 Task: Use the formula "FLATTEN" in spreadsheet "Project portfolio".
Action: Mouse moved to (1150, 479)
Screenshot: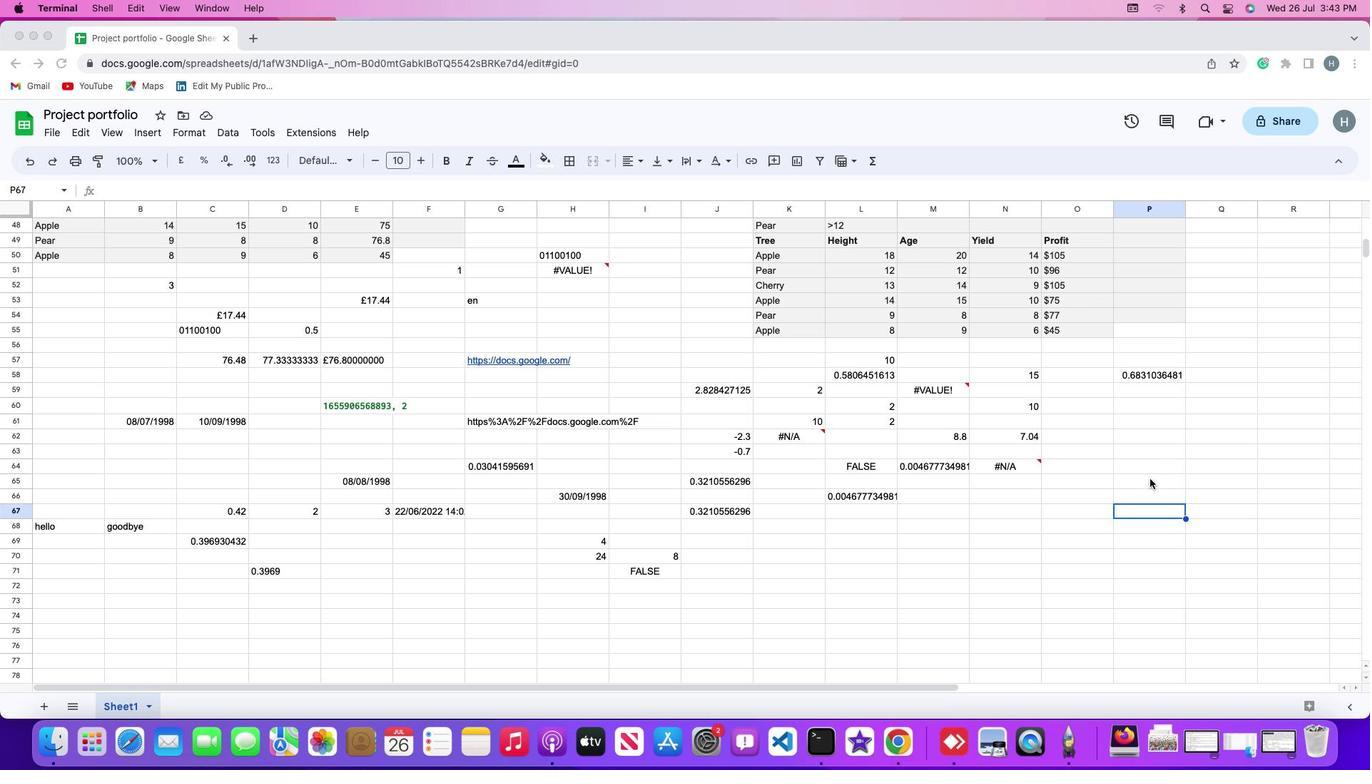 
Action: Mouse pressed left at (1150, 479)
Screenshot: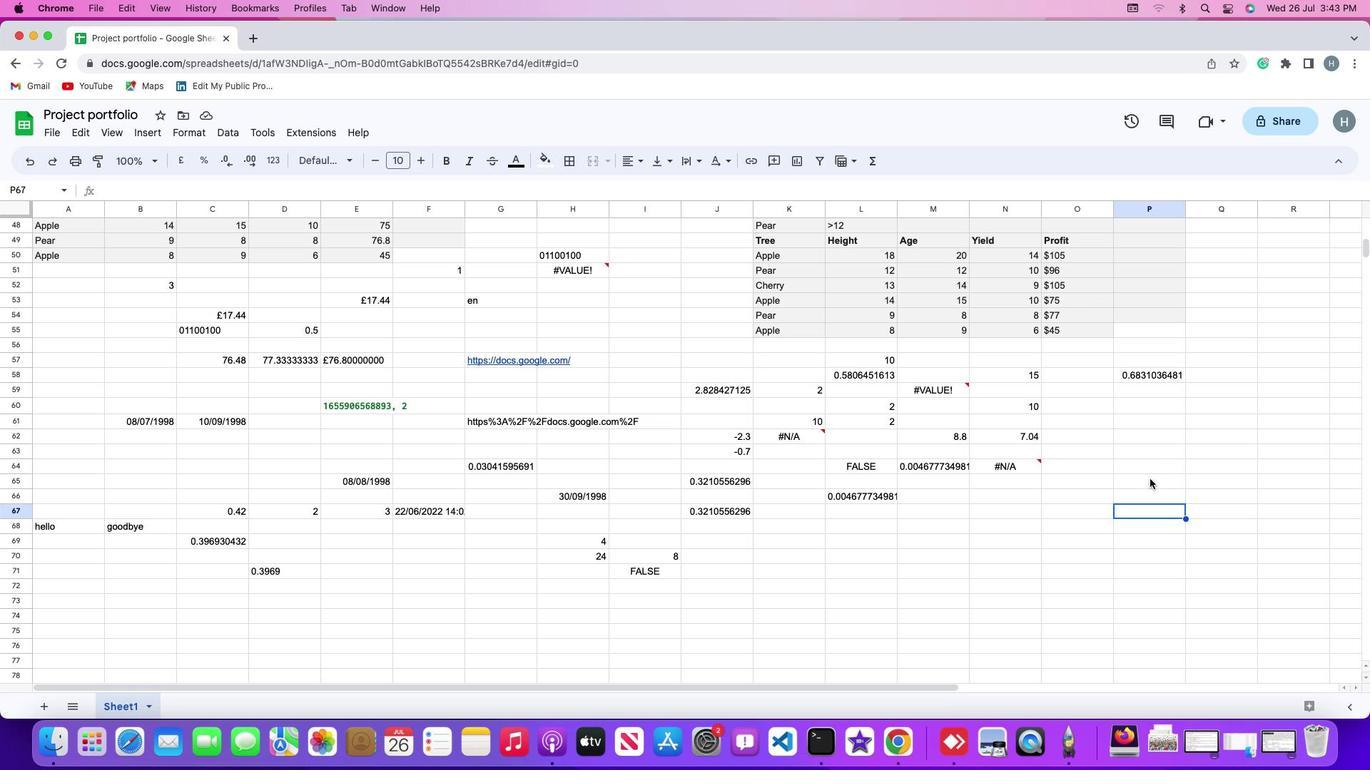 
Action: Mouse moved to (1149, 481)
Screenshot: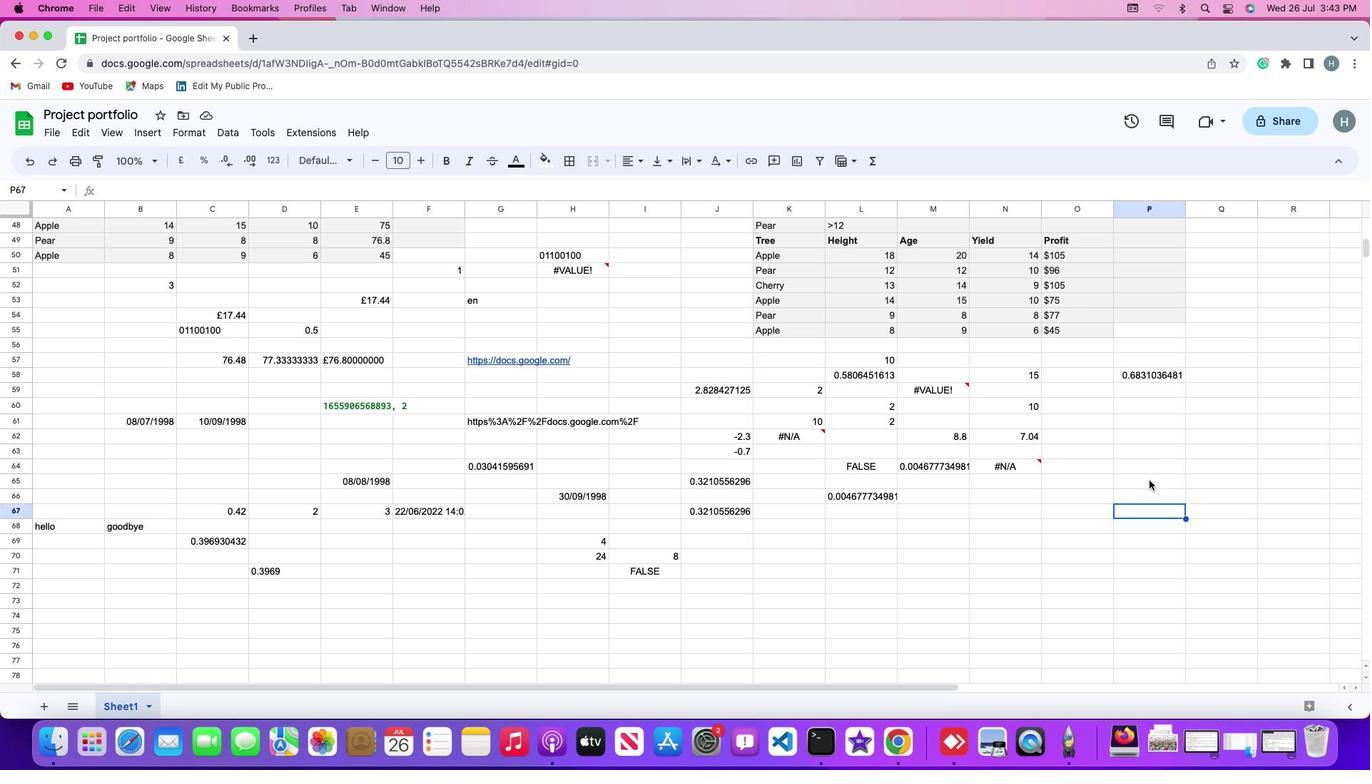 
Action: Mouse pressed left at (1149, 481)
Screenshot: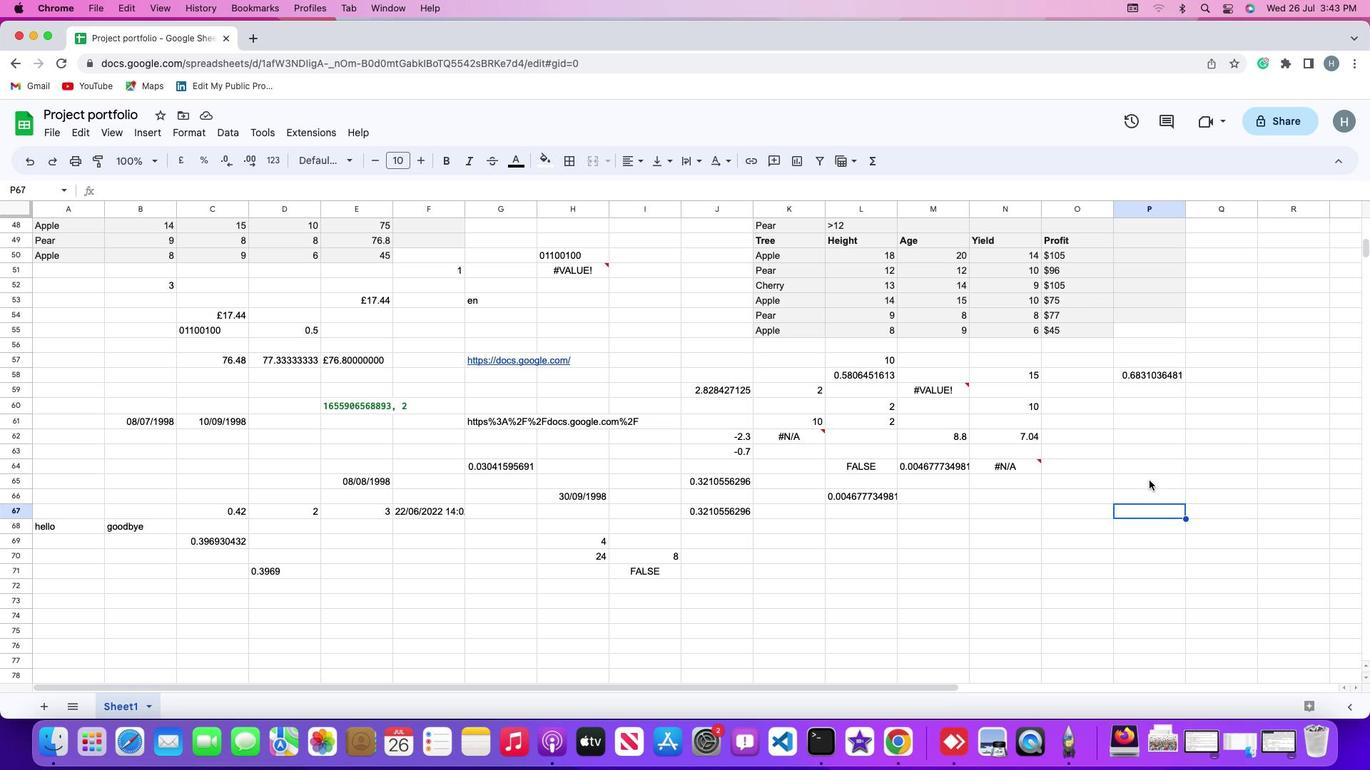 
Action: Mouse moved to (149, 132)
Screenshot: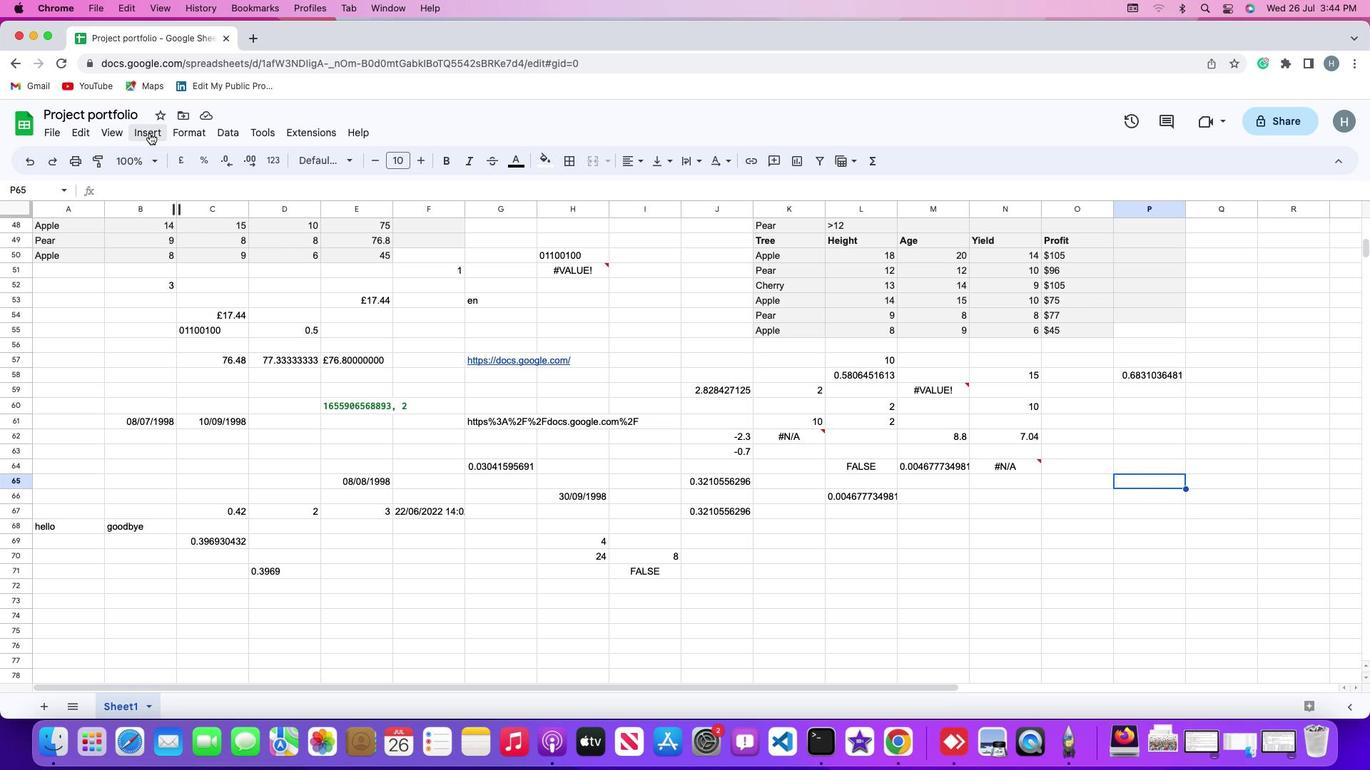 
Action: Mouse pressed left at (149, 132)
Screenshot: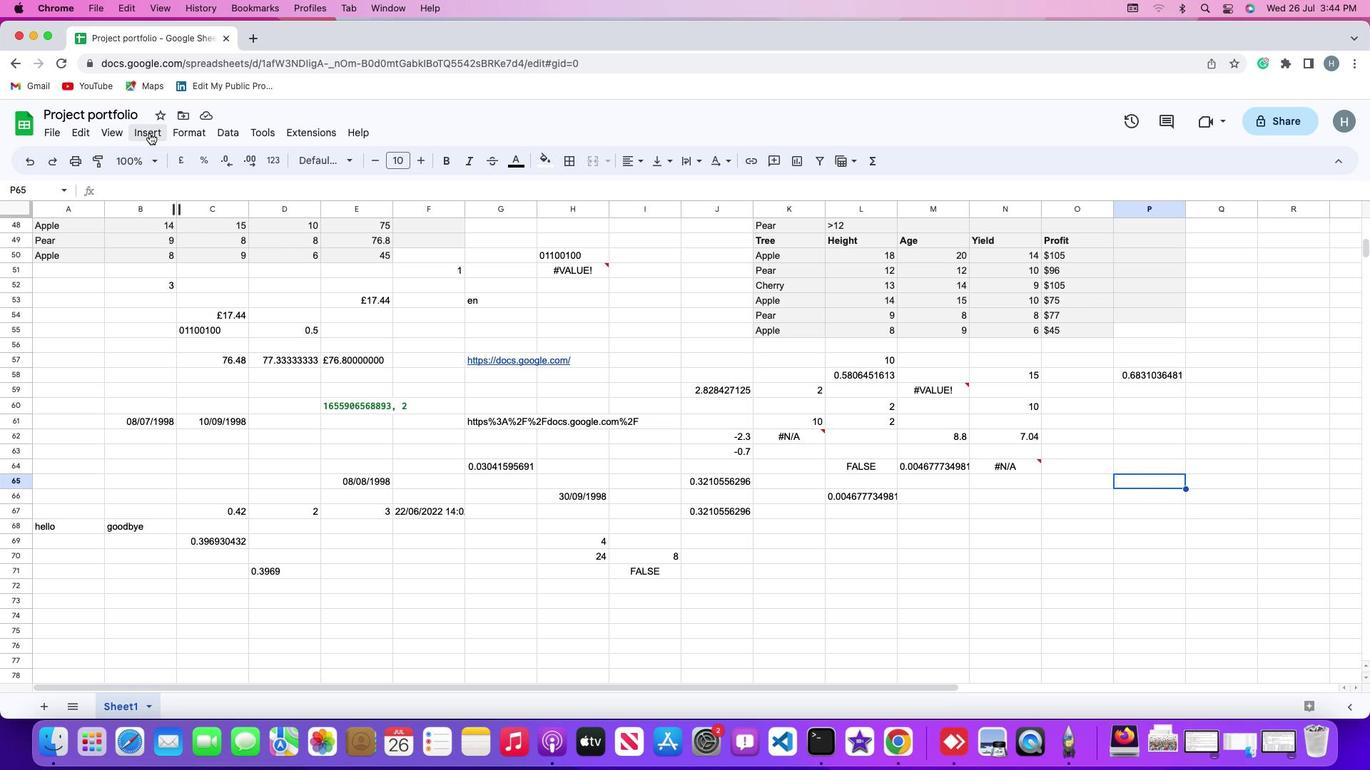 
Action: Mouse moved to (192, 364)
Screenshot: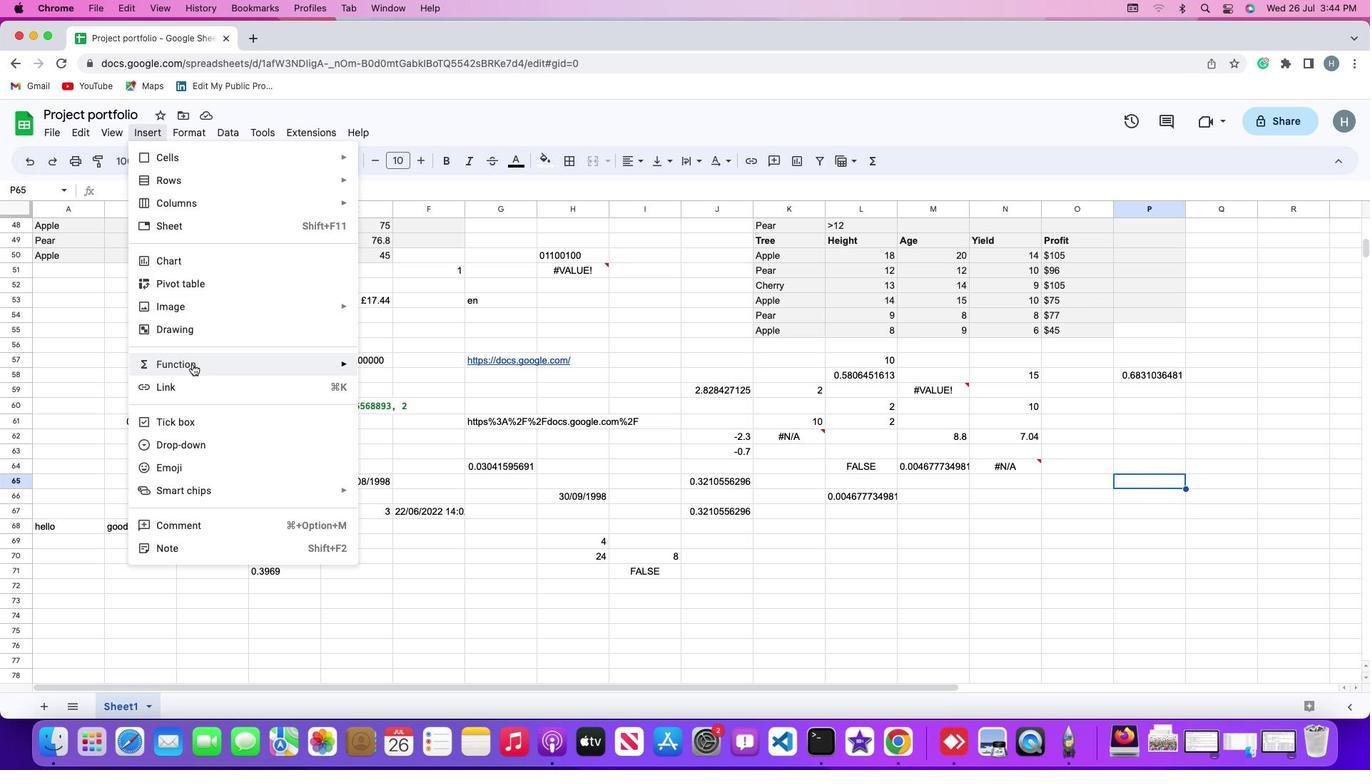 
Action: Mouse pressed left at (192, 364)
Screenshot: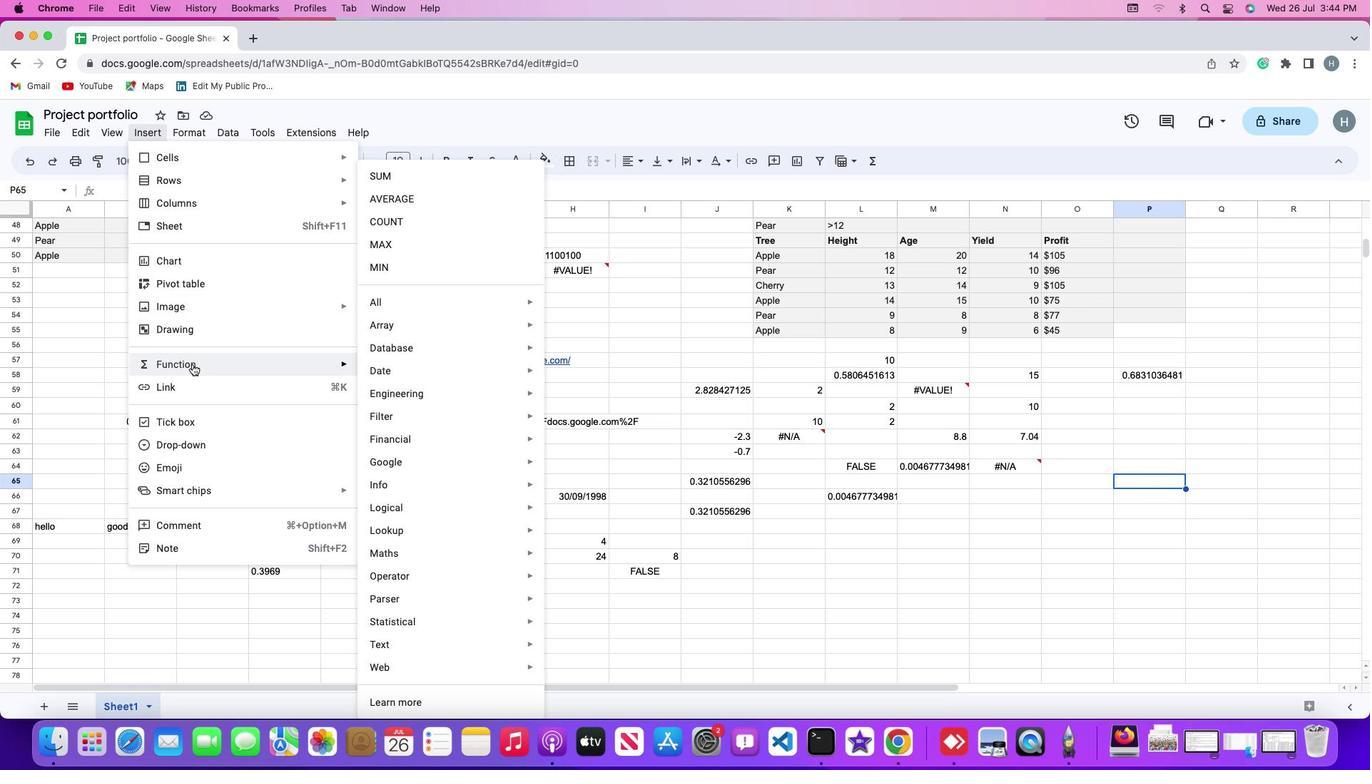 
Action: Mouse moved to (416, 299)
Screenshot: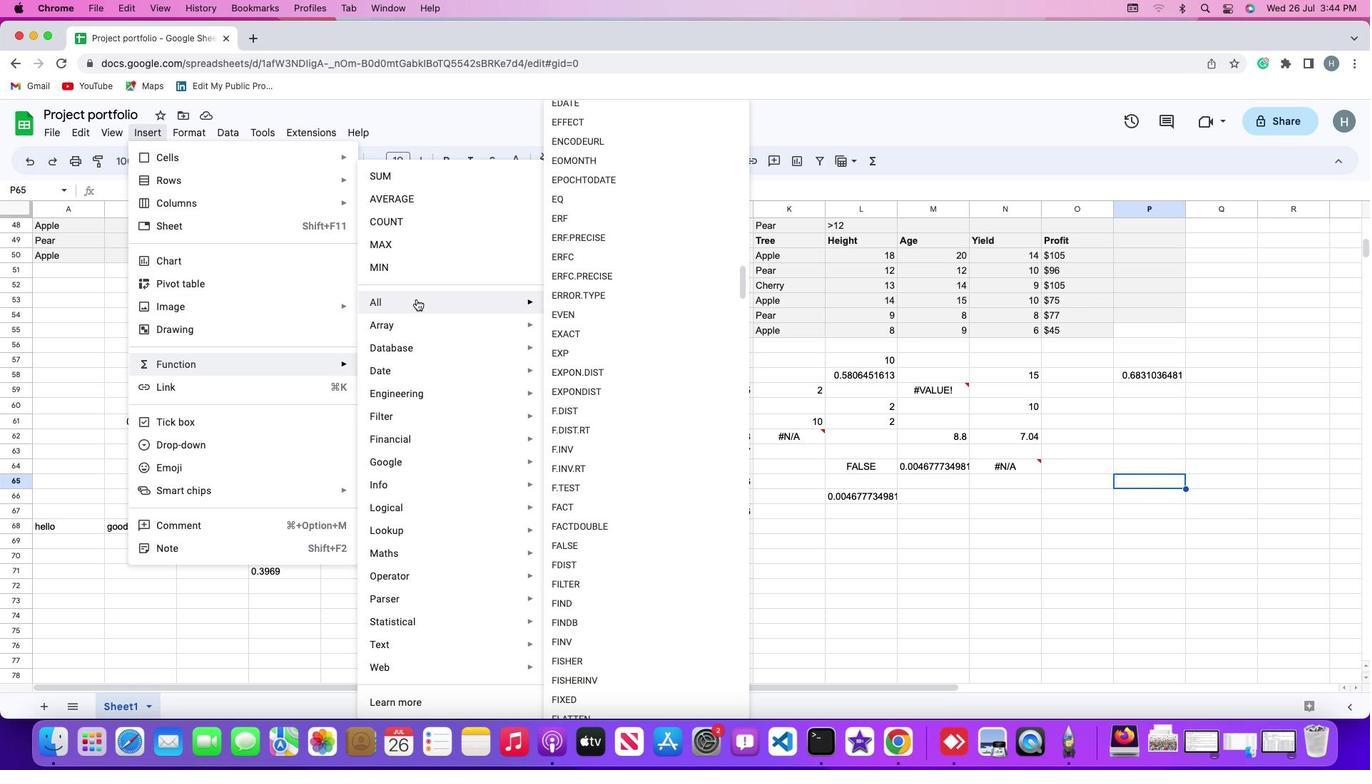 
Action: Mouse pressed left at (416, 299)
Screenshot: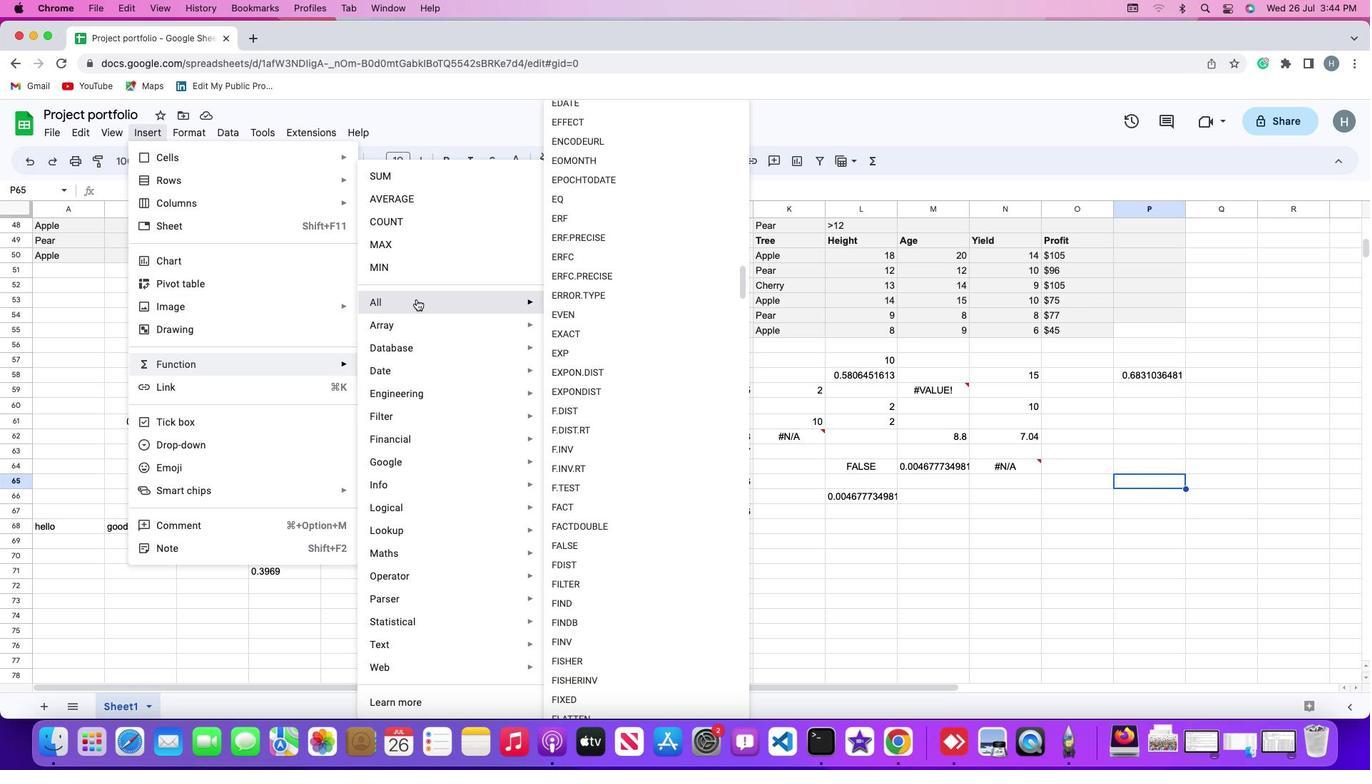 
Action: Mouse moved to (663, 635)
Screenshot: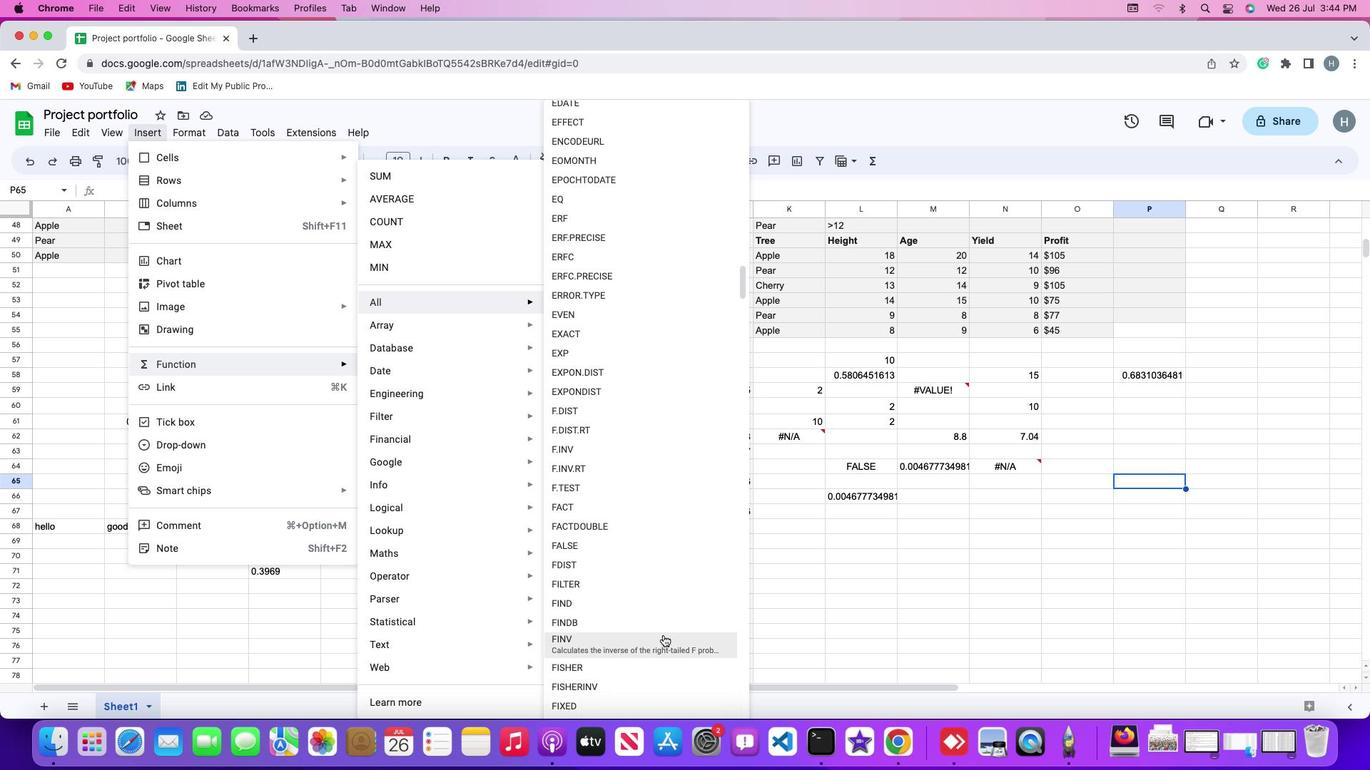 
Action: Mouse scrolled (663, 635) with delta (0, 0)
Screenshot: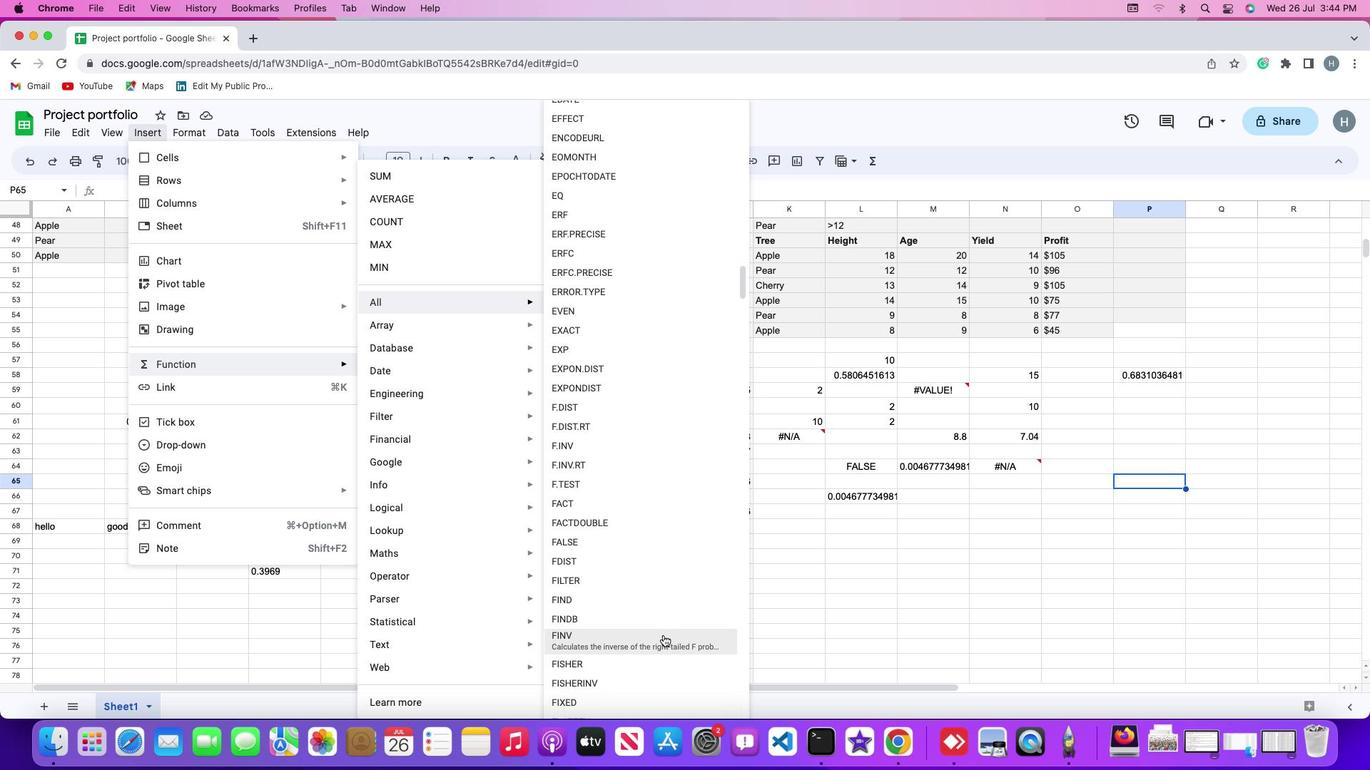 
Action: Mouse scrolled (663, 635) with delta (0, 0)
Screenshot: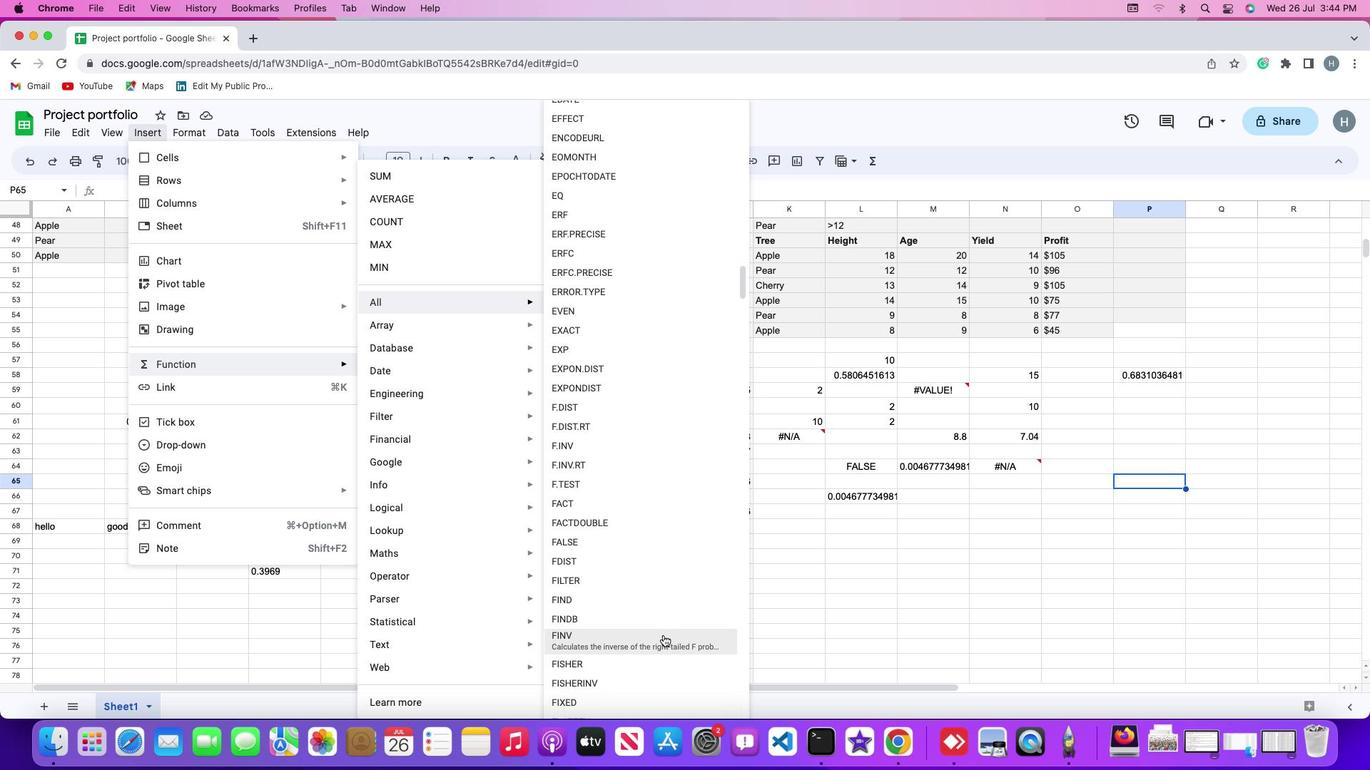 
Action: Mouse scrolled (663, 635) with delta (0, -2)
Screenshot: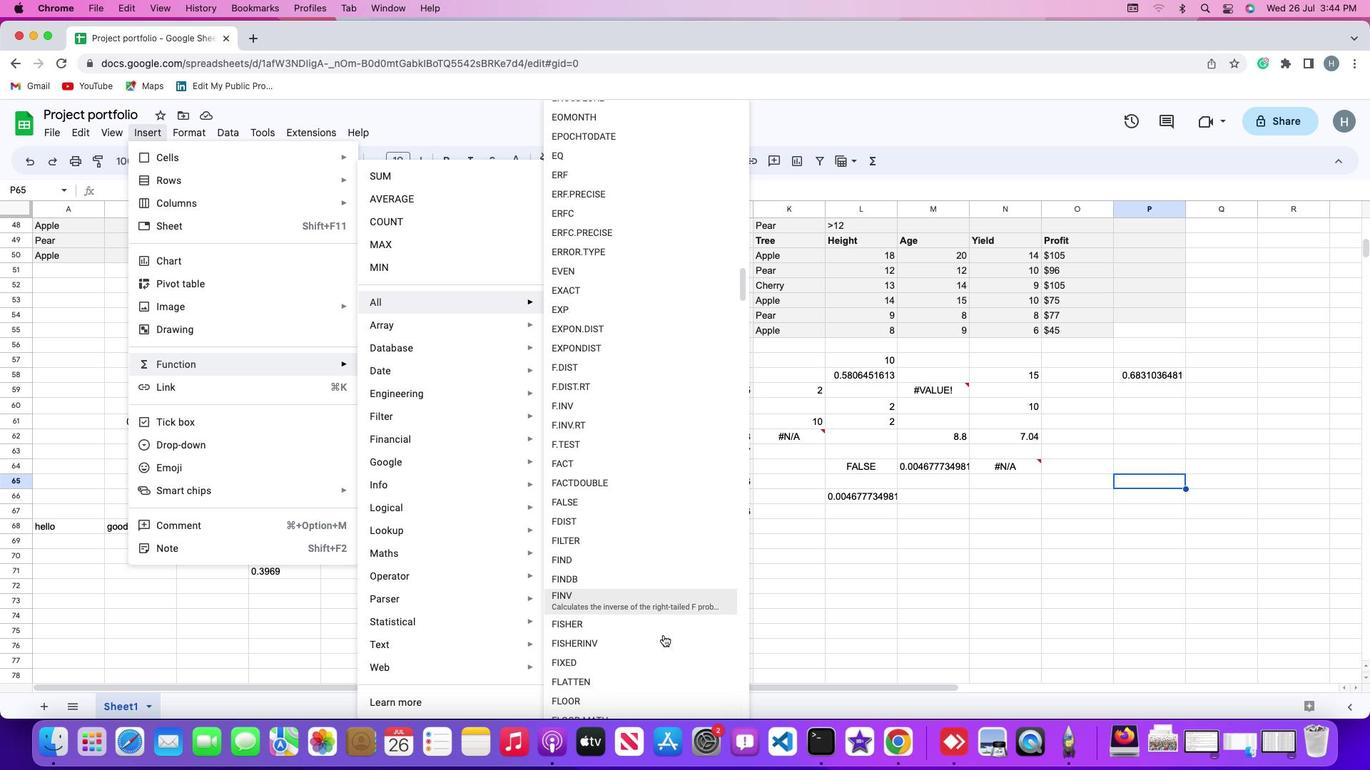 
Action: Mouse moved to (579, 608)
Screenshot: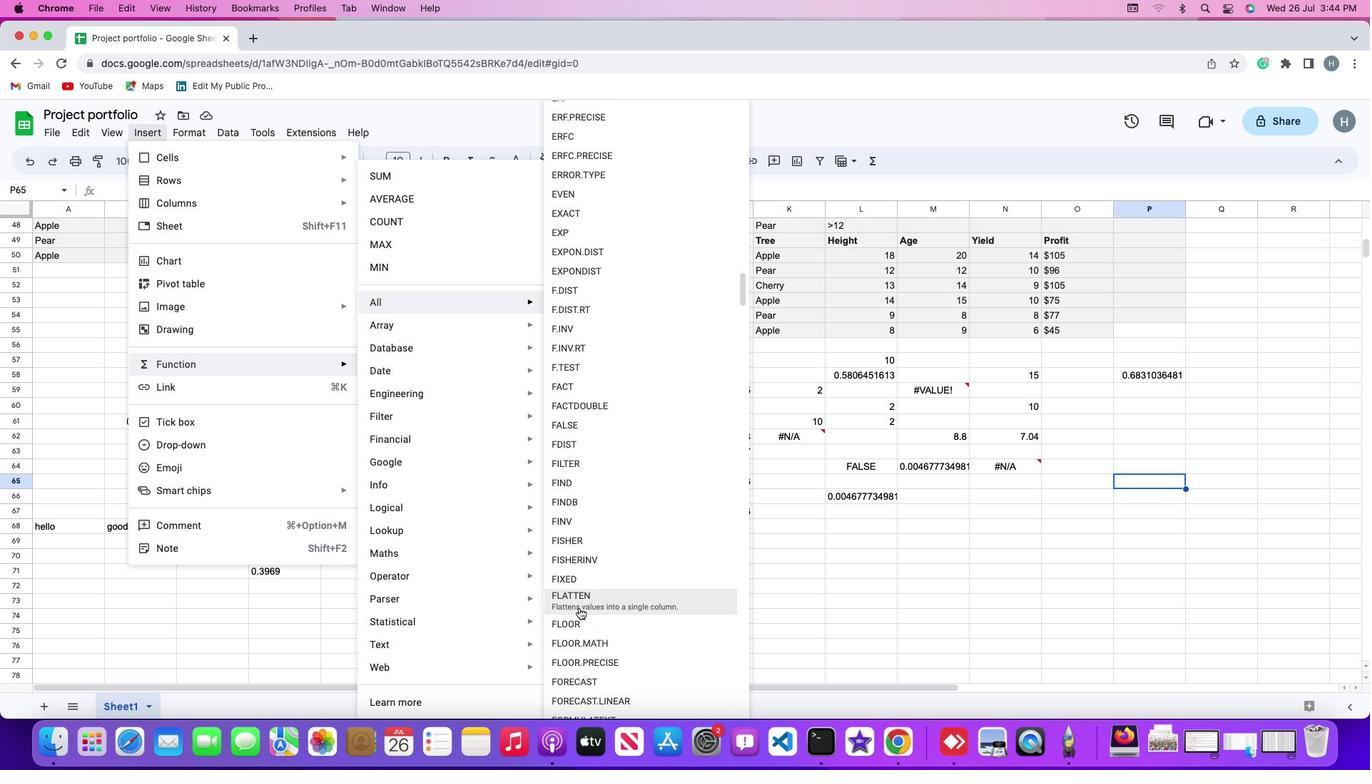 
Action: Mouse pressed left at (579, 608)
Screenshot: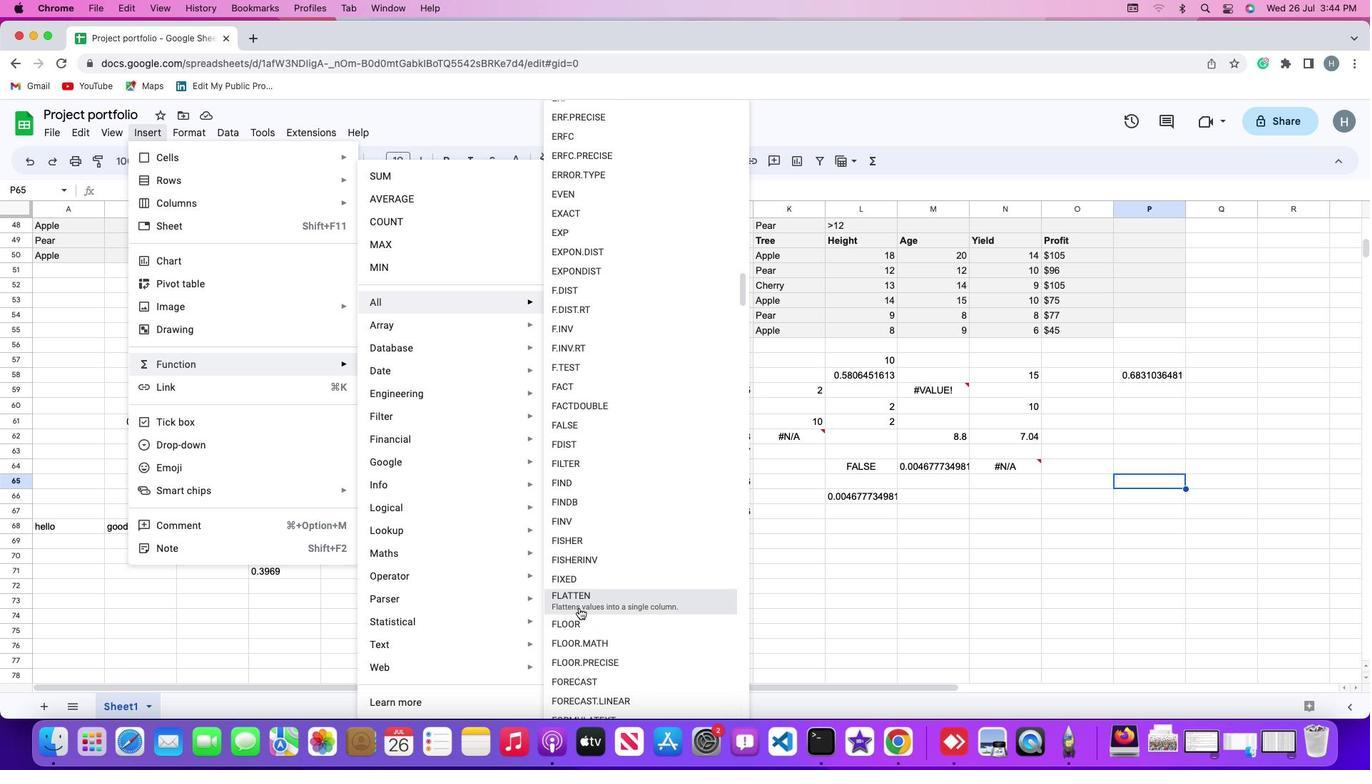 
Action: Mouse moved to (850, 253)
Screenshot: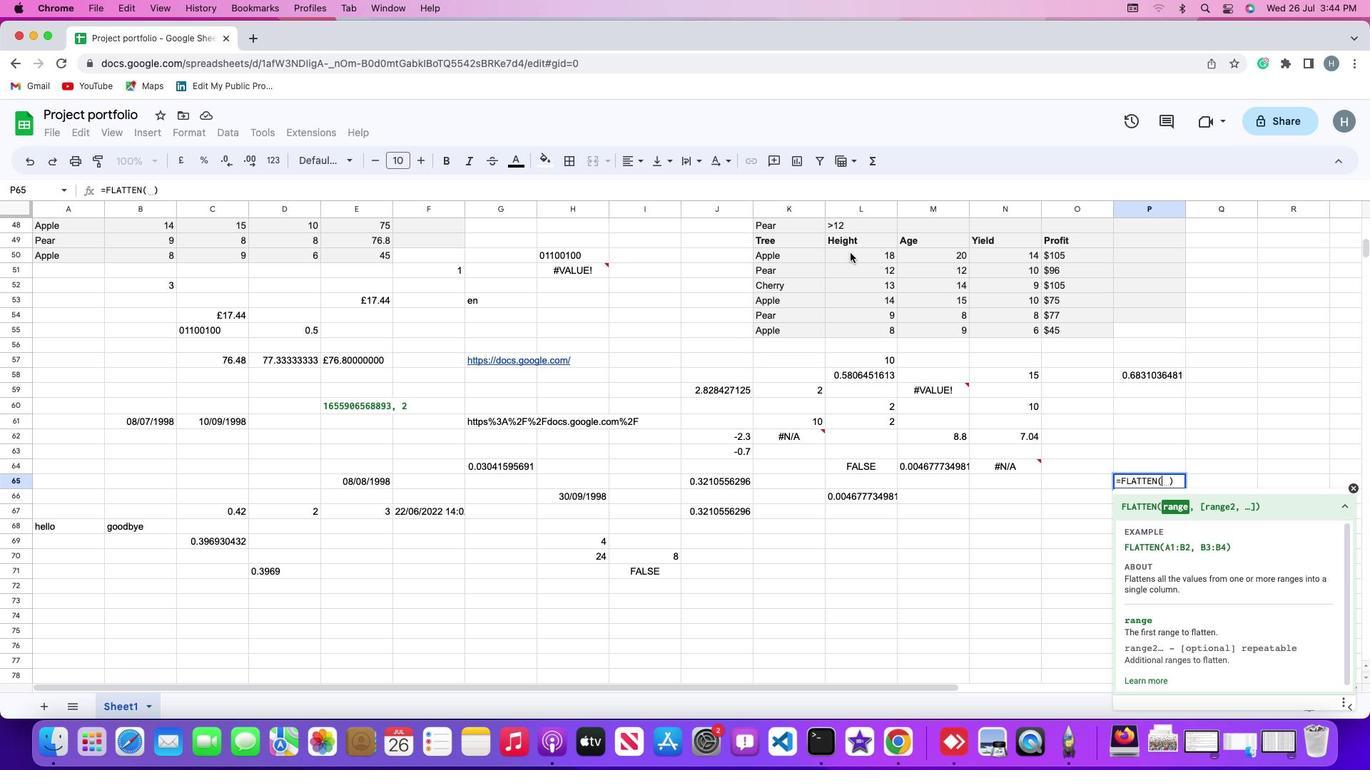 
Action: Mouse pressed left at (850, 253)
Screenshot: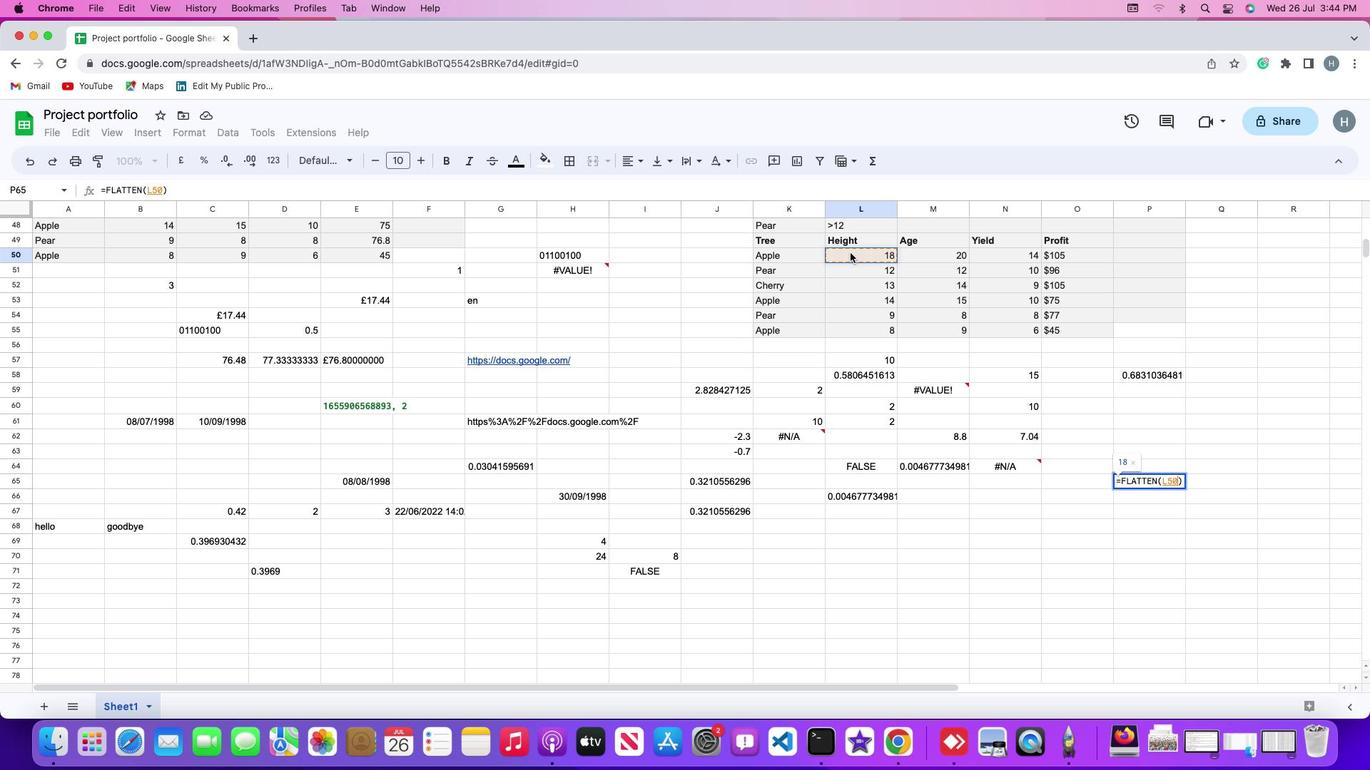 
Action: Mouse moved to (865, 326)
Screenshot: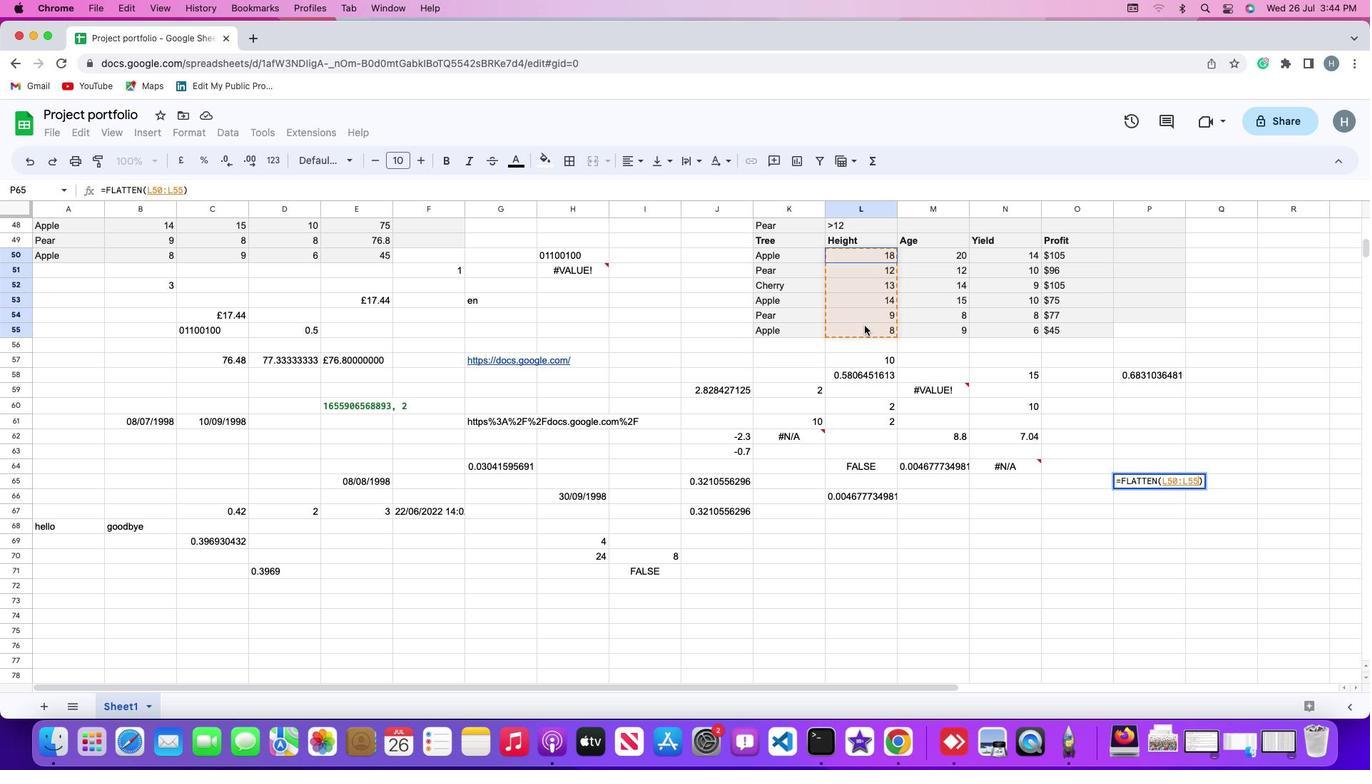 
Action: Key pressed ','
Screenshot: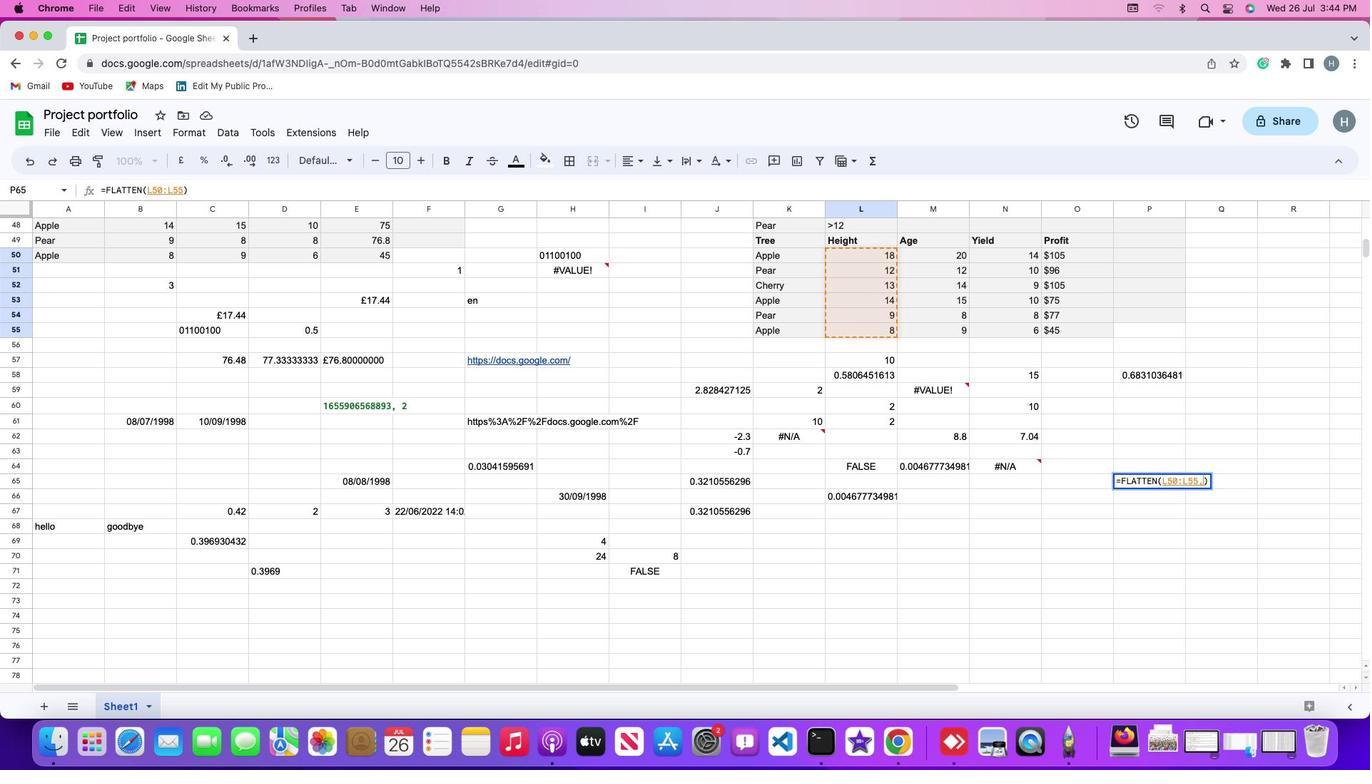 
Action: Mouse moved to (935, 252)
Screenshot: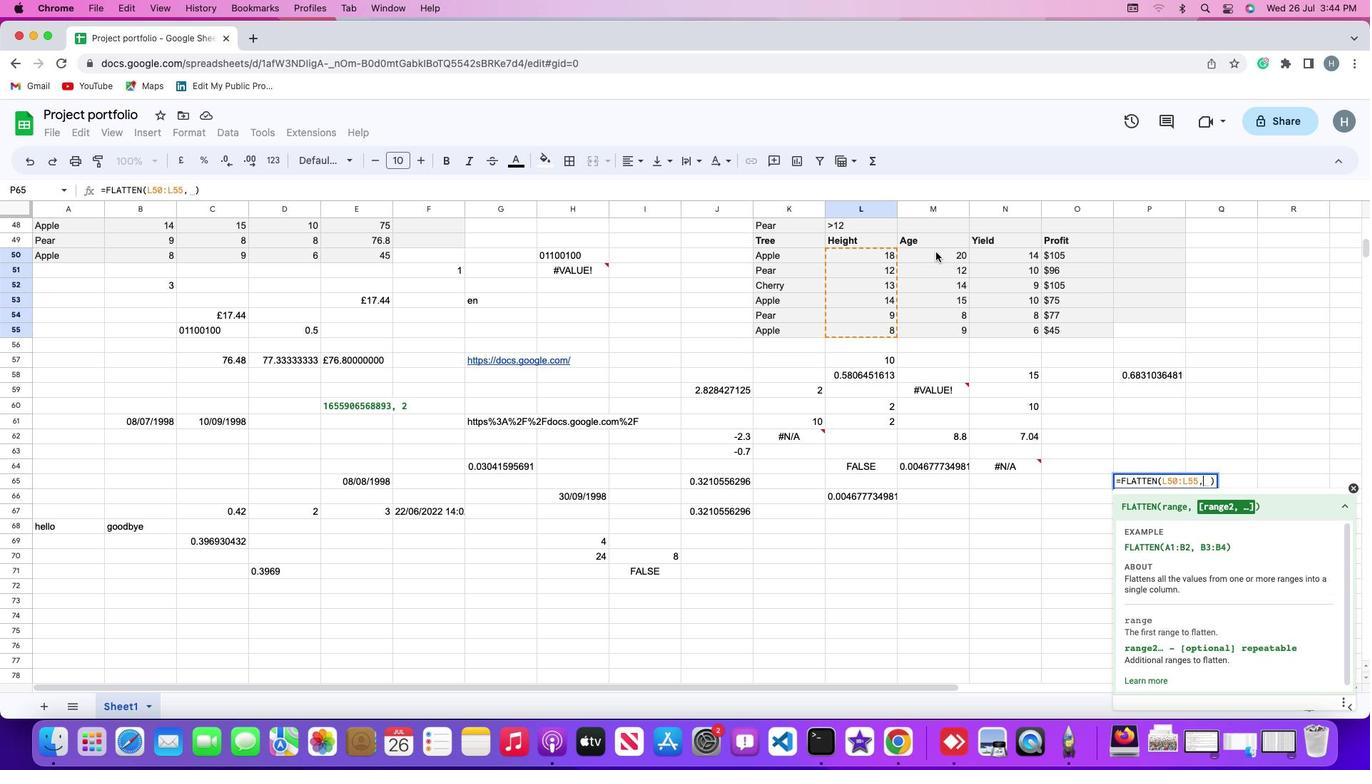 
Action: Mouse pressed left at (935, 252)
Screenshot: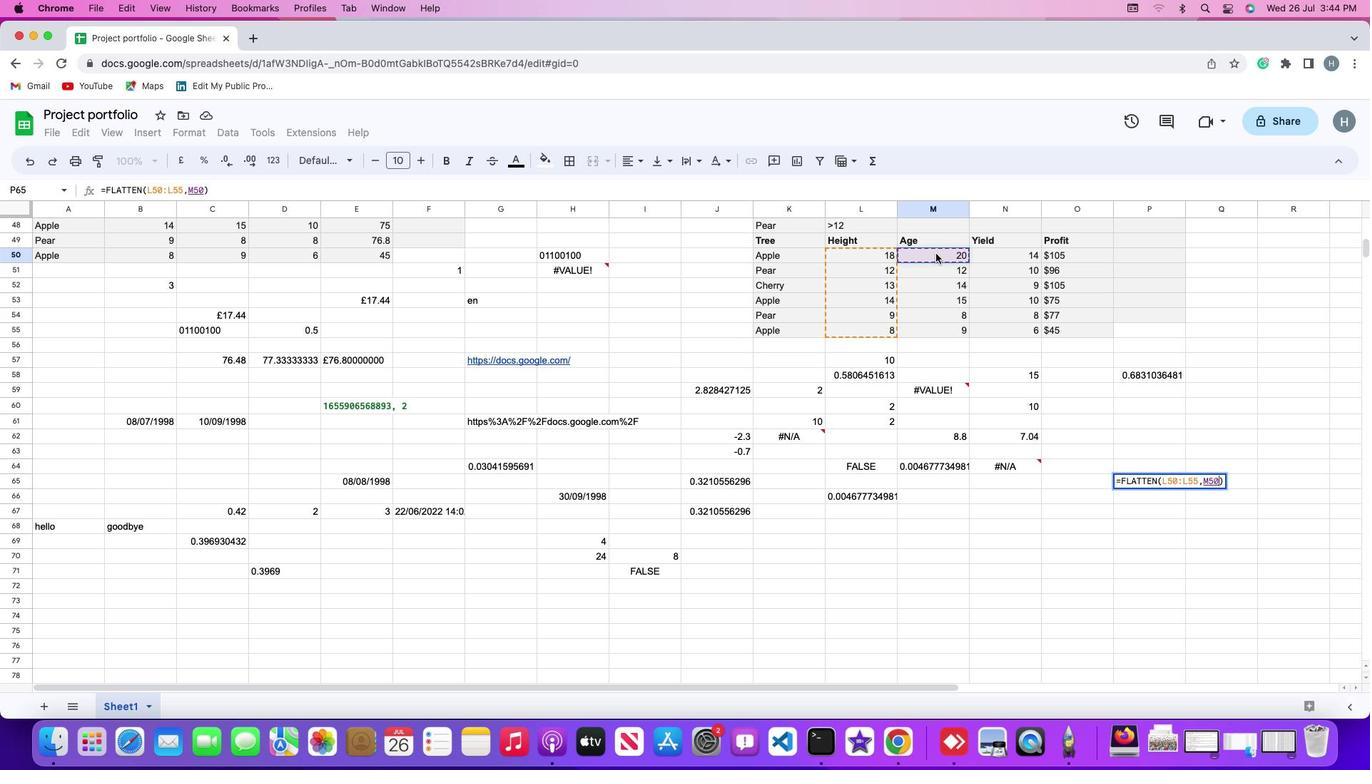 
Action: Mouse moved to (948, 329)
Screenshot: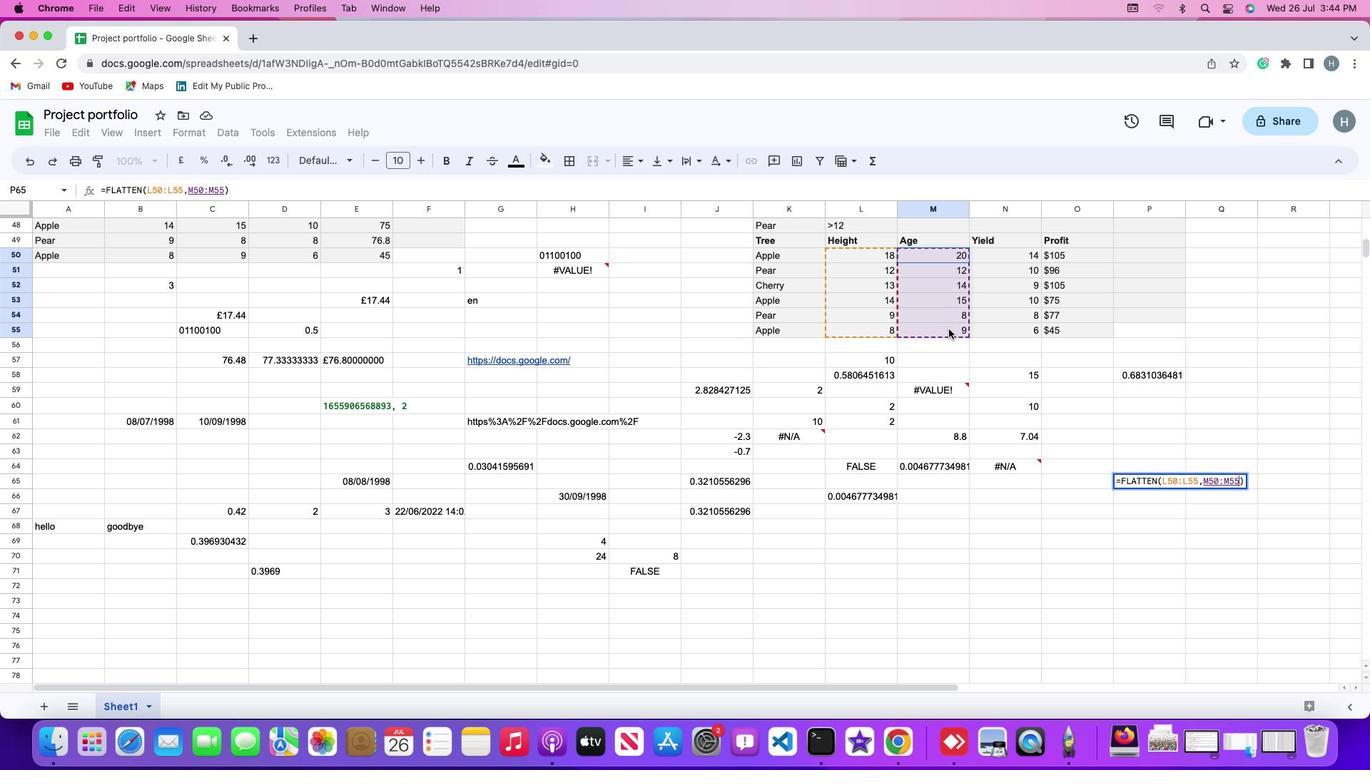 
Action: Key pressed Key.enter
Screenshot: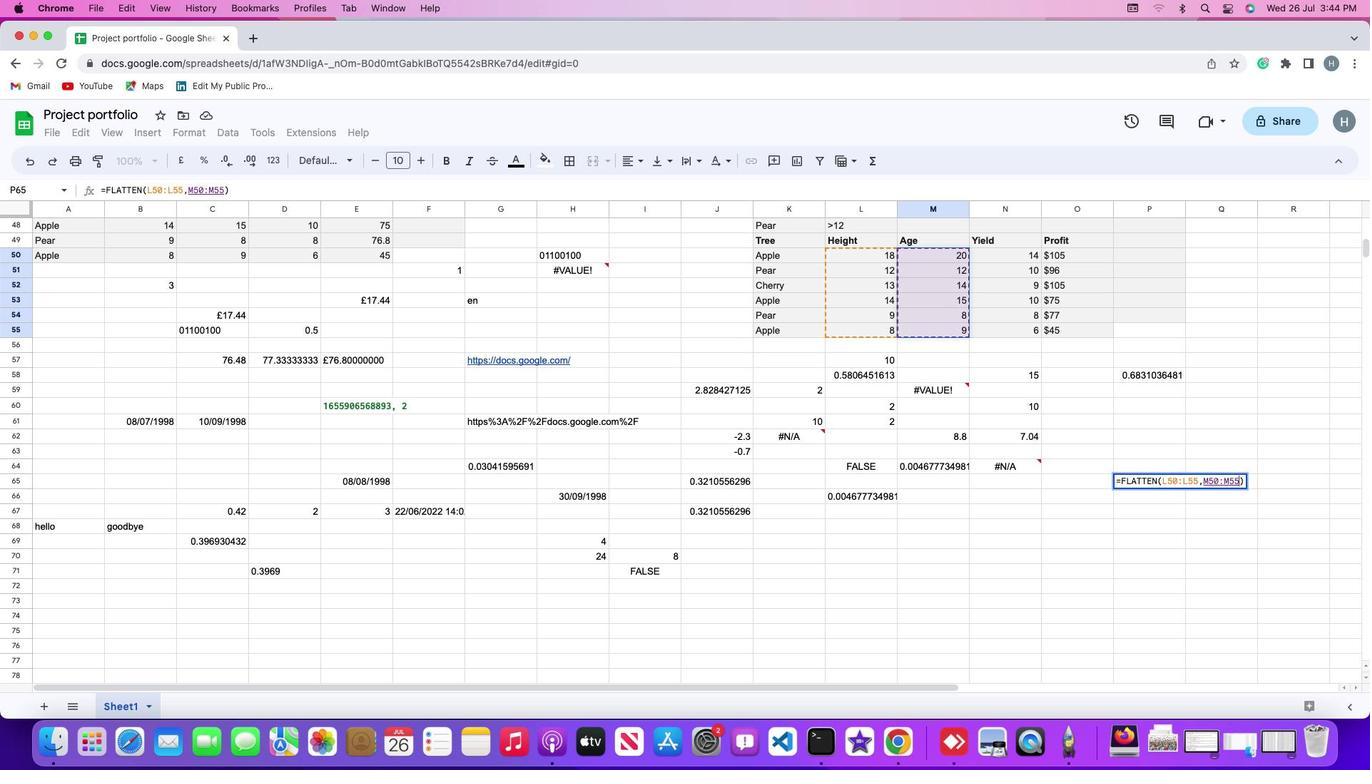 
Action: Mouse moved to (948, 330)
Screenshot: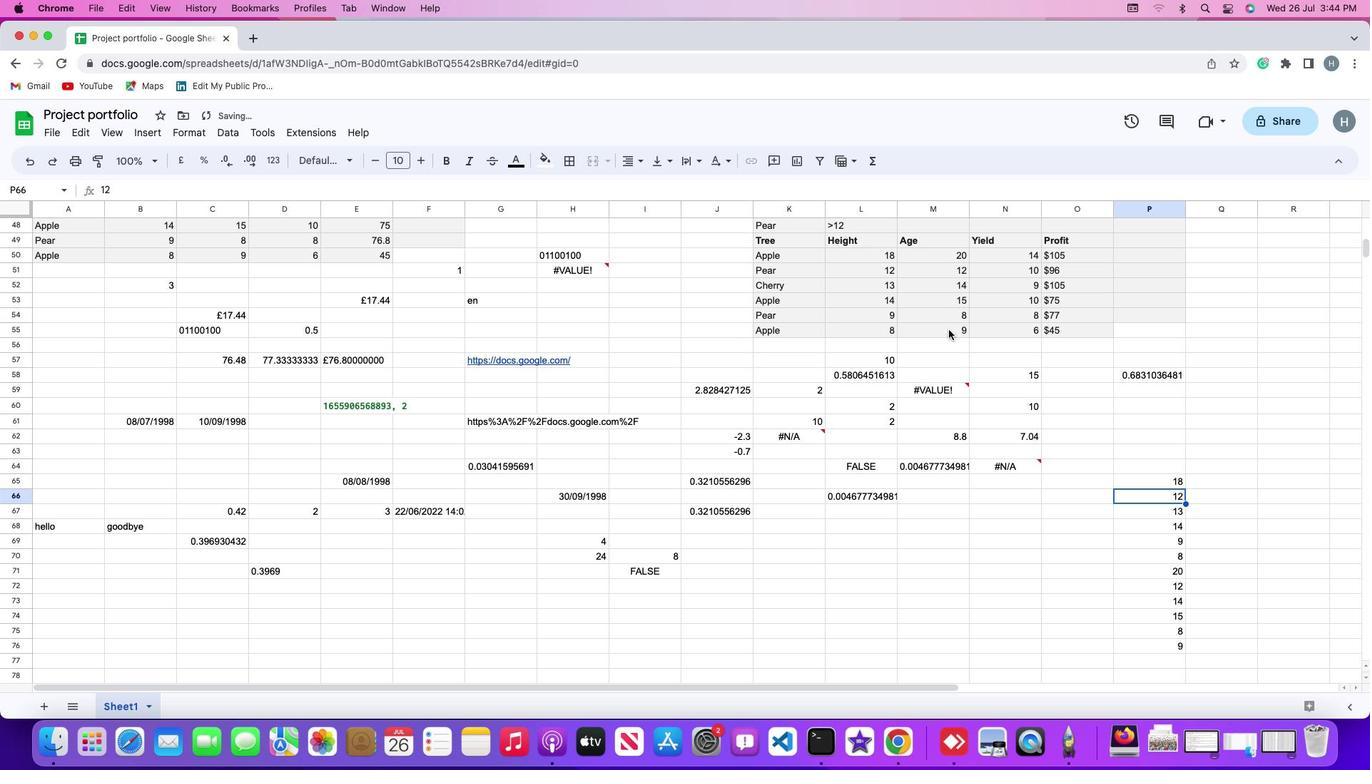 
